 Task: Get the latest news on air quality monitoring in the Bronx.
Action: Key pressed <Key.shift>Bronx<Key.space>
Screenshot: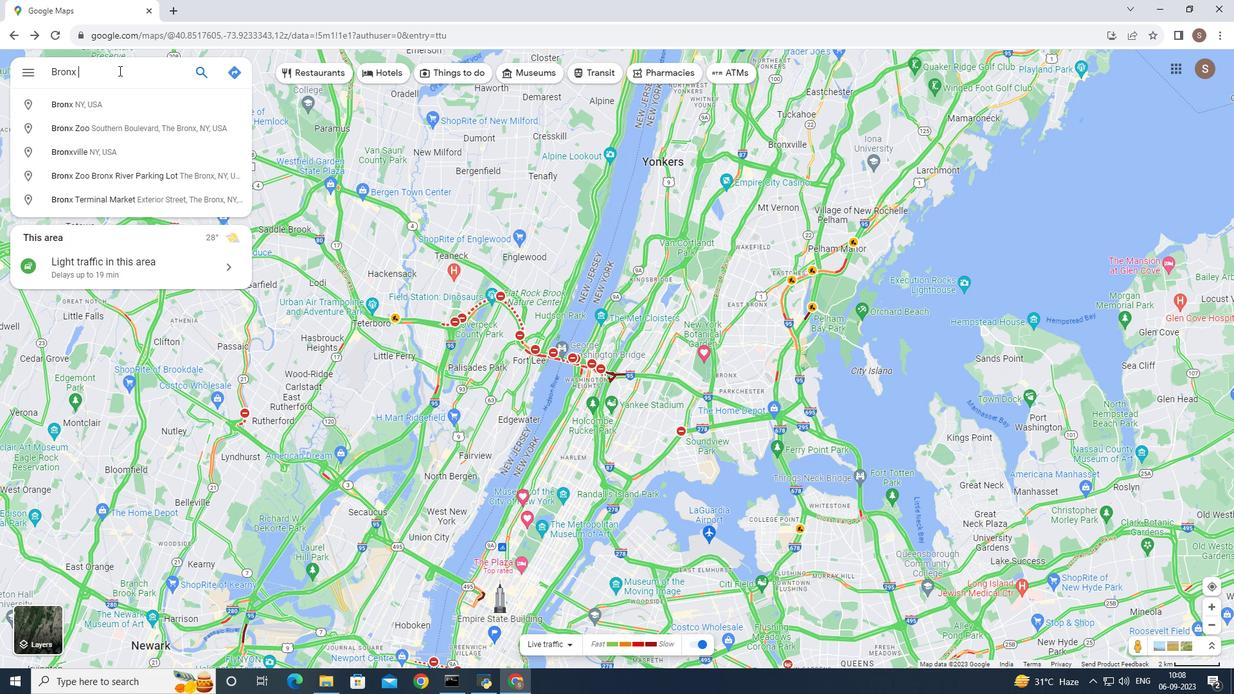
Action: Mouse moved to (112, 106)
Screenshot: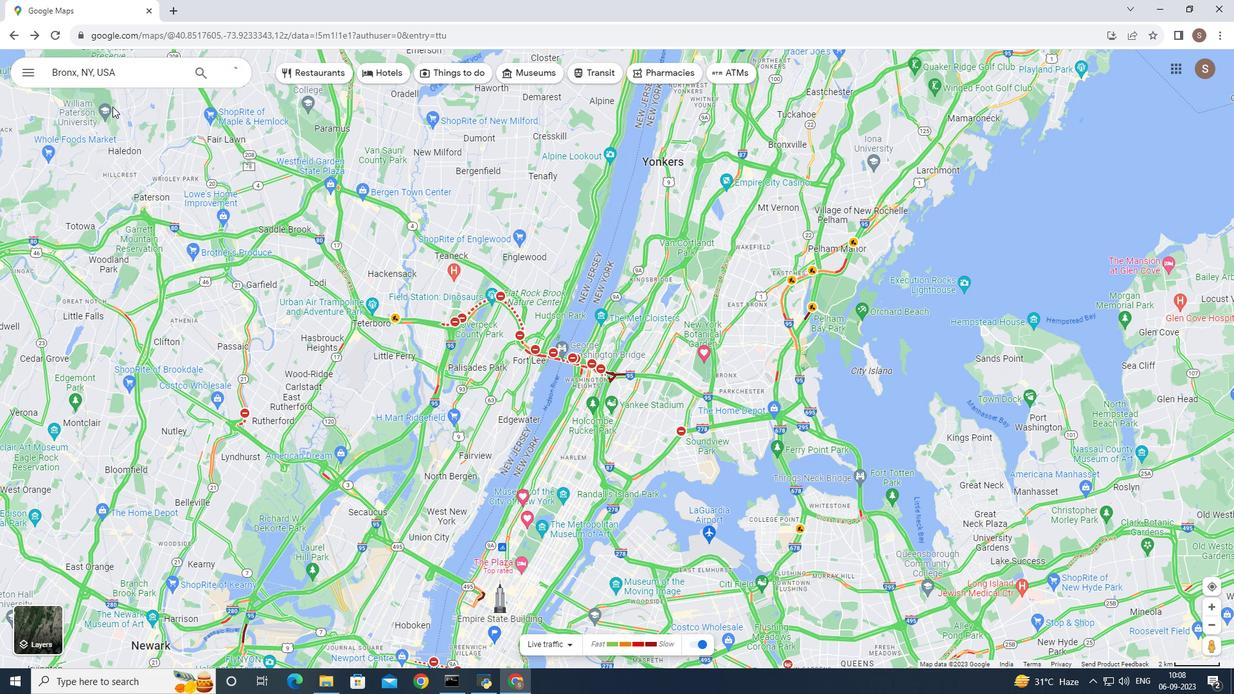 
Action: Mouse pressed left at (112, 106)
Screenshot: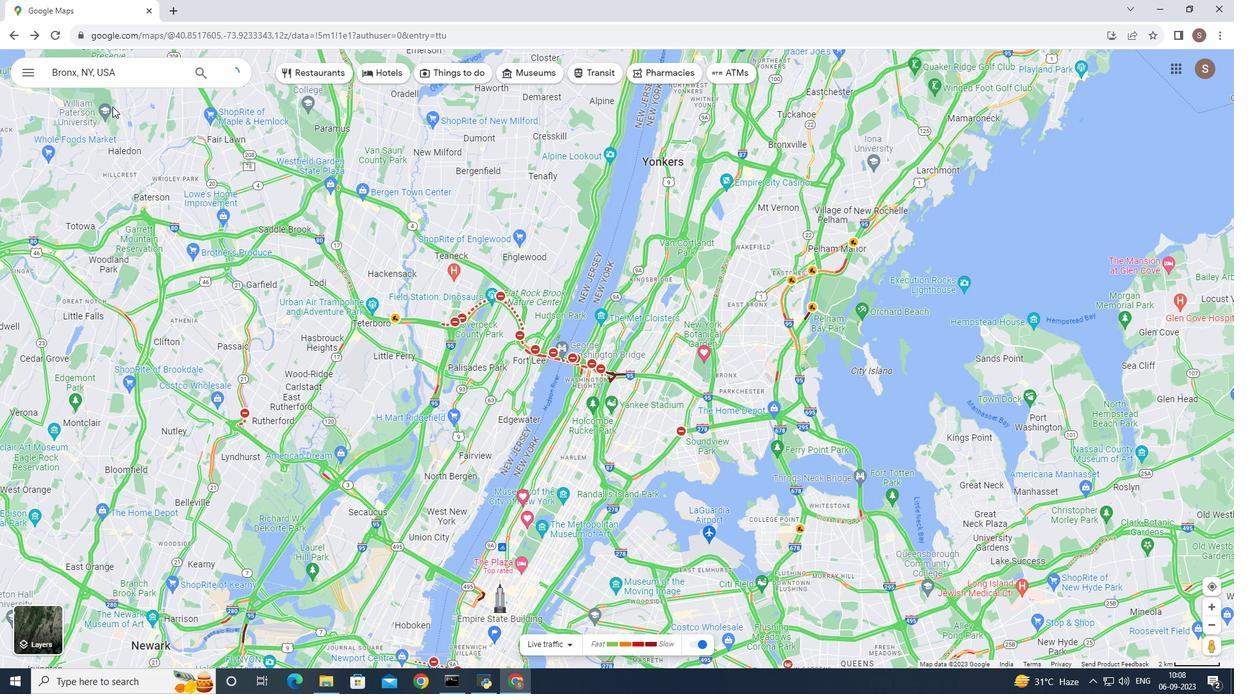 
Action: Mouse moved to (505, 642)
Screenshot: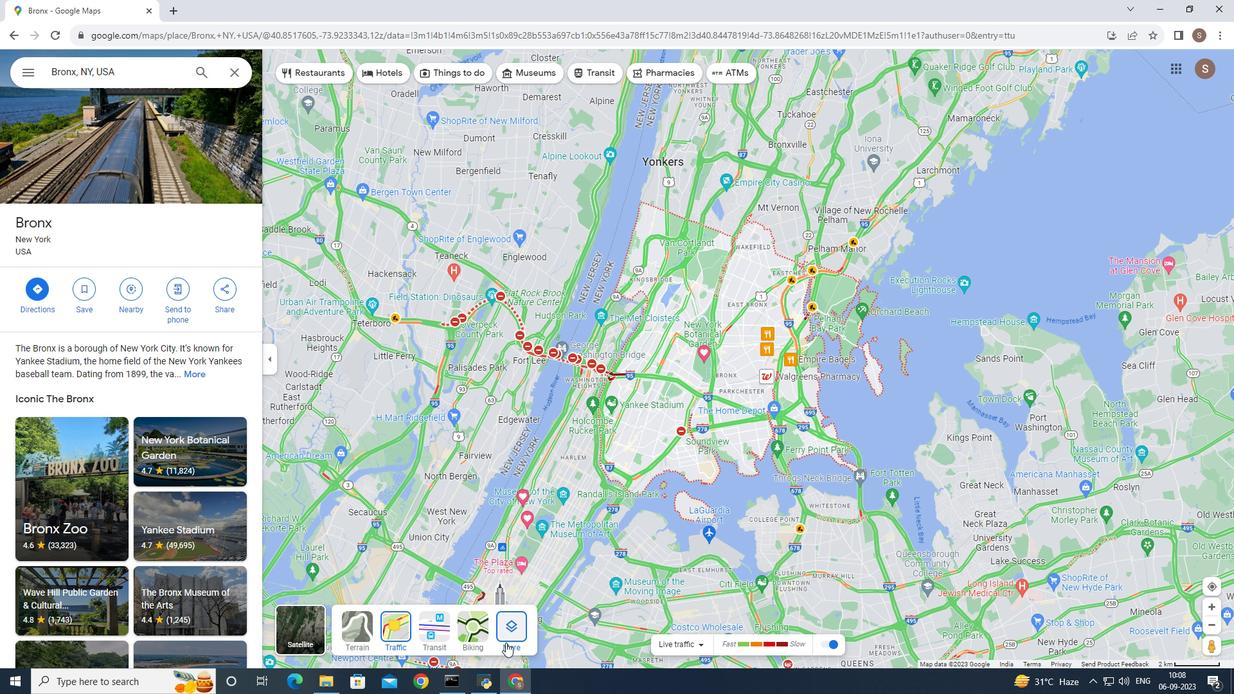 
Action: Mouse pressed left at (505, 642)
Screenshot: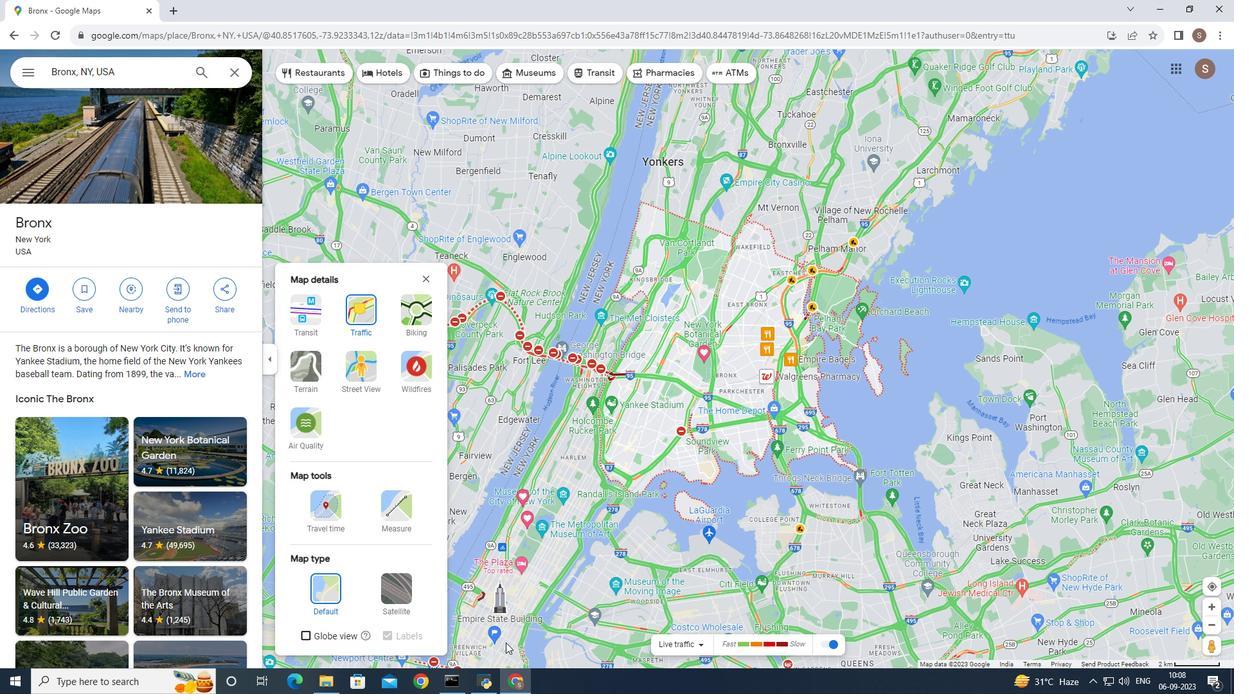 
Action: Mouse moved to (297, 437)
Screenshot: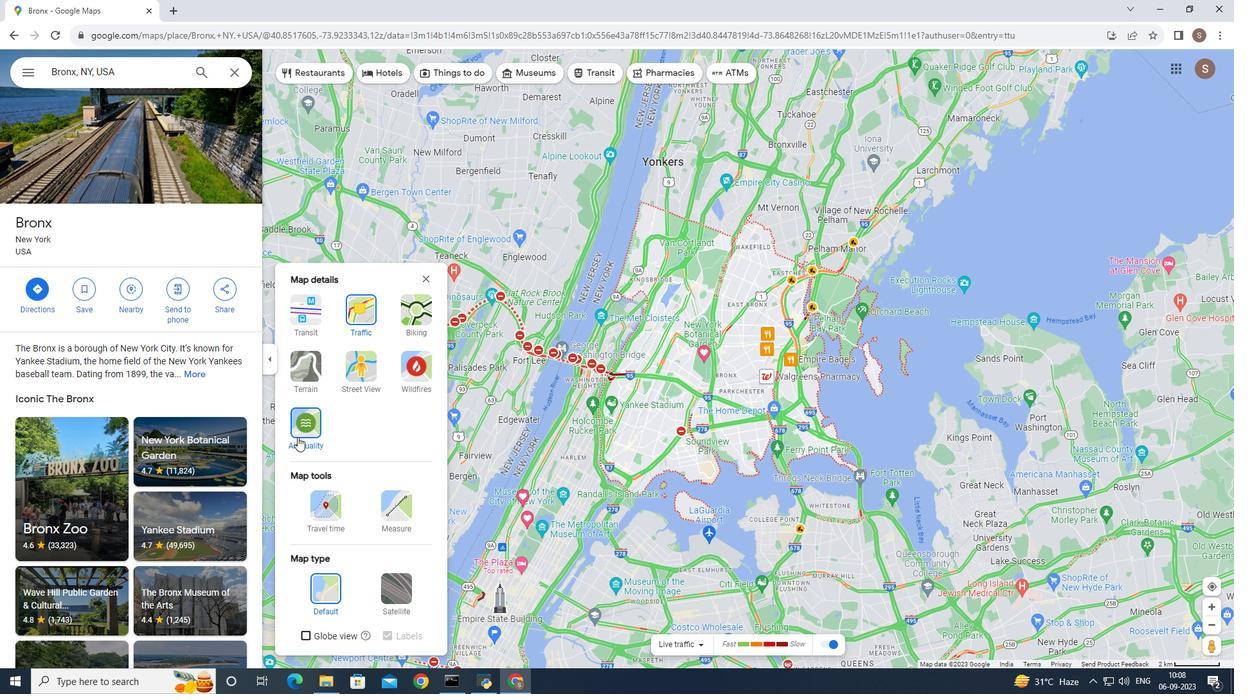 
Action: Mouse pressed left at (297, 437)
Screenshot: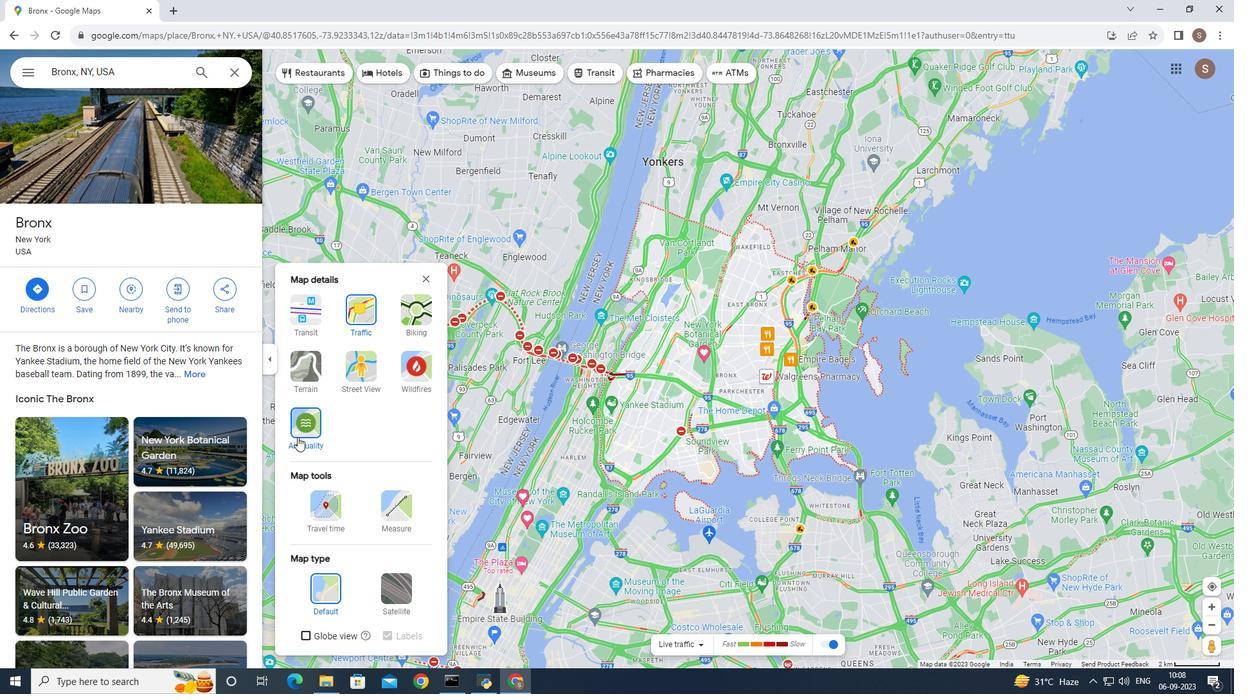 
Action: Mouse moved to (424, 271)
Screenshot: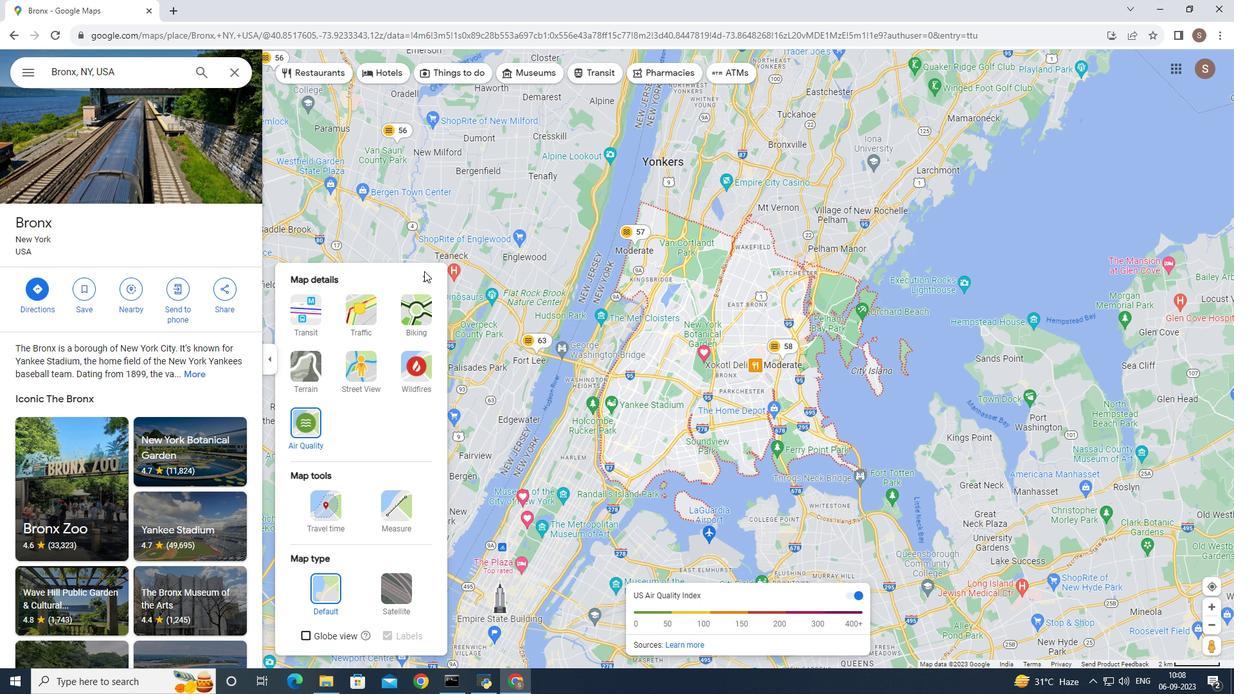 
Action: Mouse pressed left at (424, 271)
Screenshot: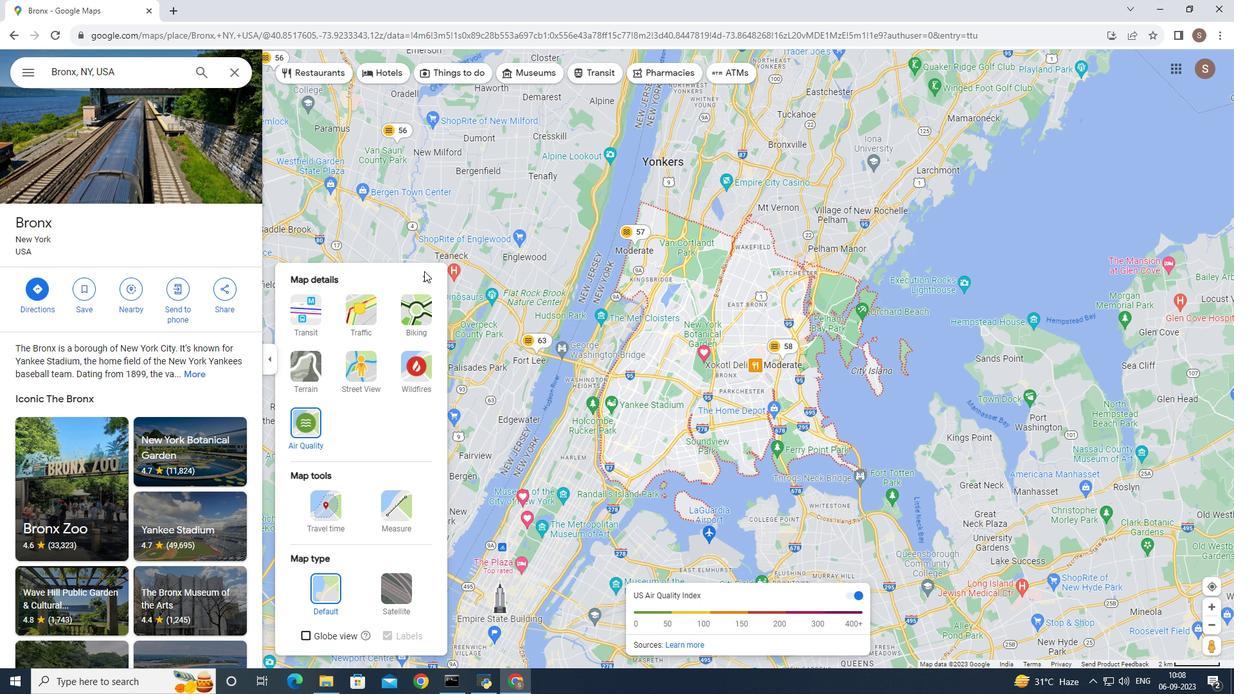 
Action: Mouse moved to (425, 273)
Screenshot: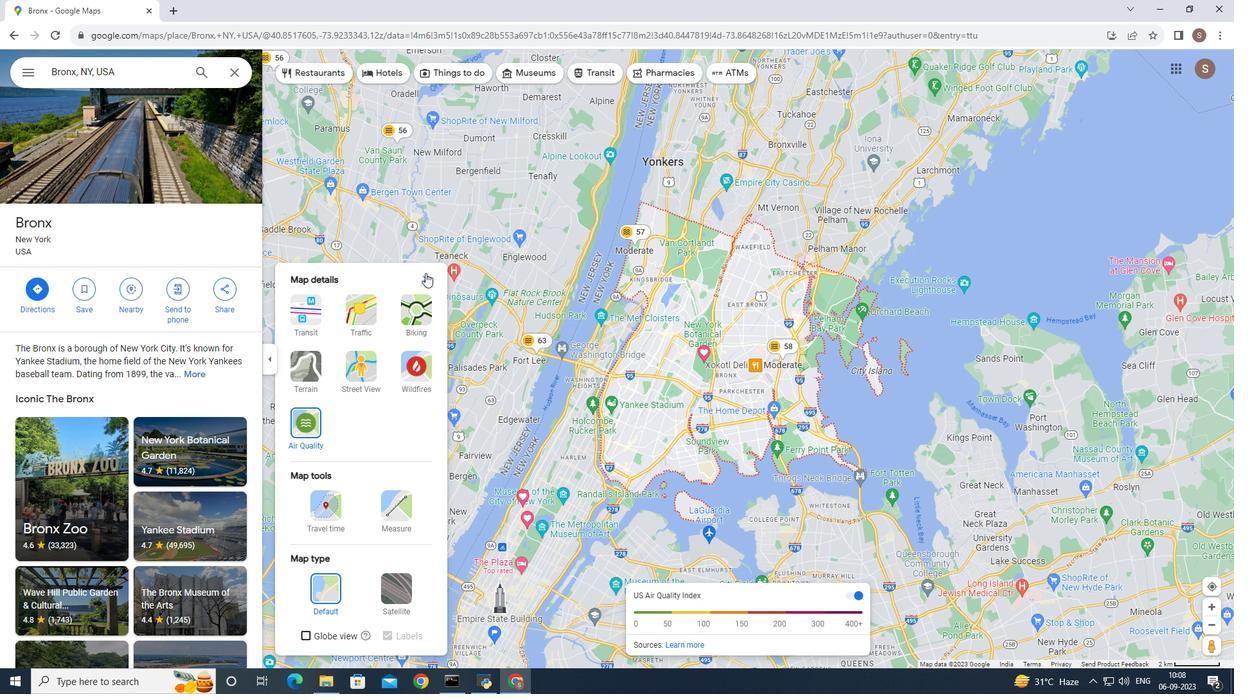 
Action: Mouse pressed left at (425, 273)
Screenshot: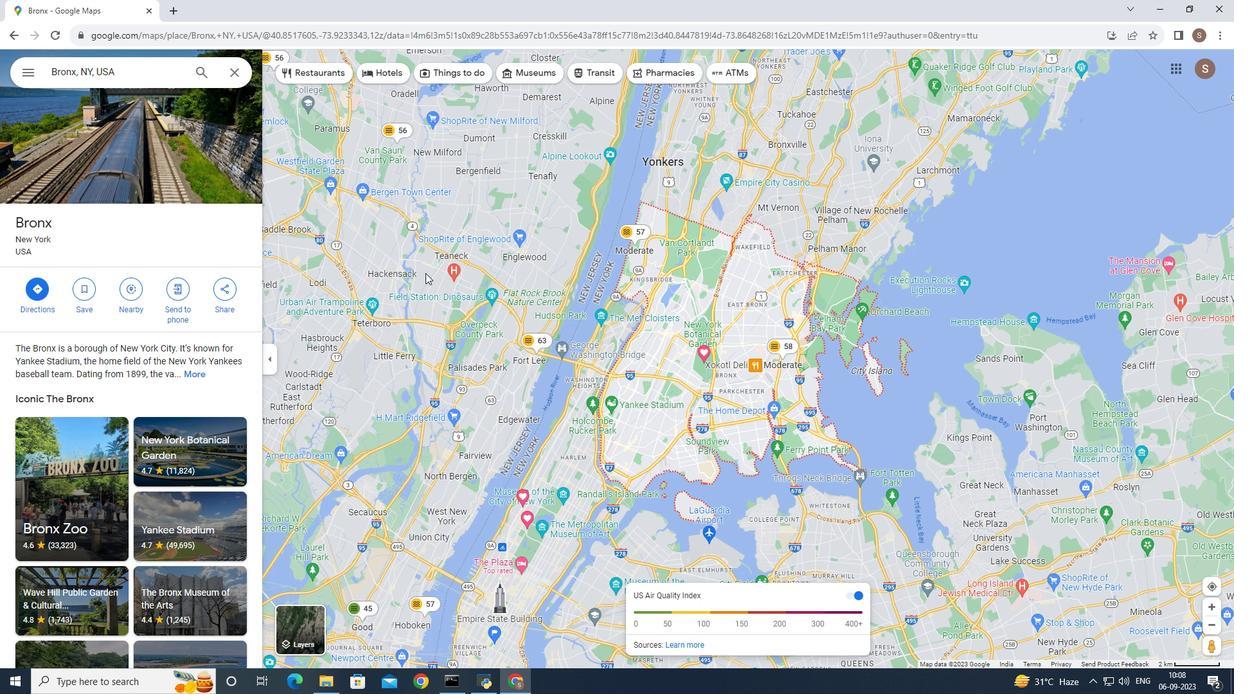 
Action: Mouse moved to (610, 360)
Screenshot: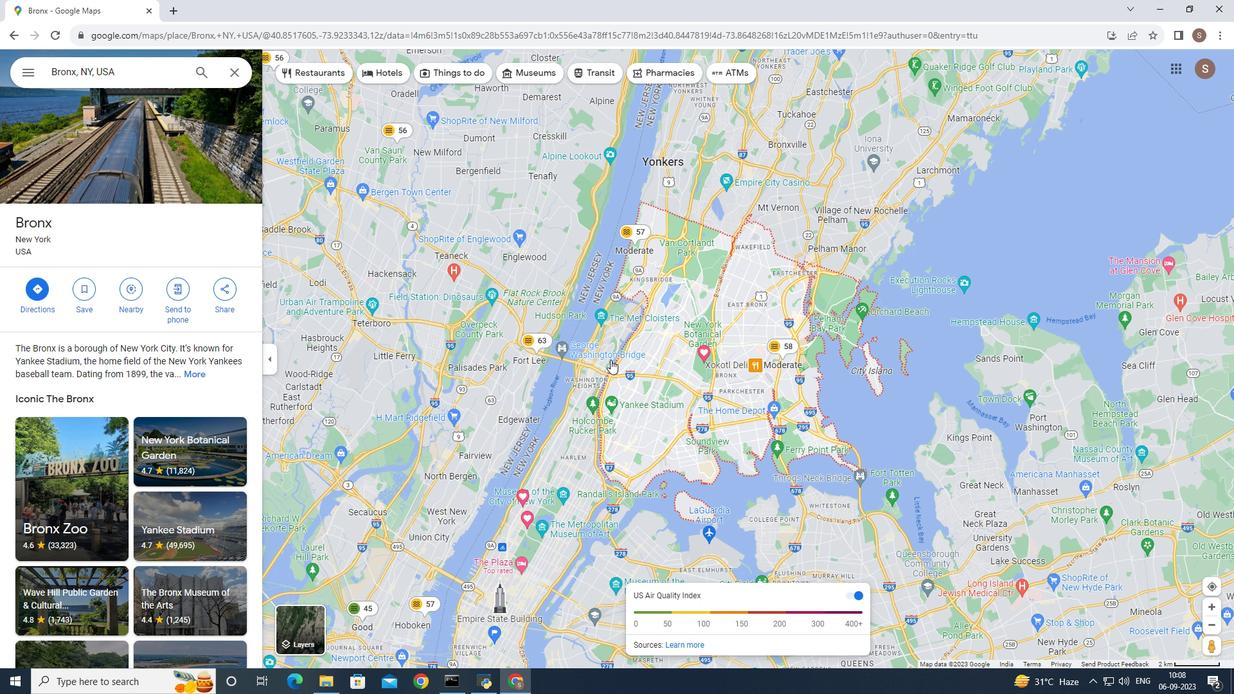 
Action: Mouse scrolled (610, 360) with delta (0, 0)
Screenshot: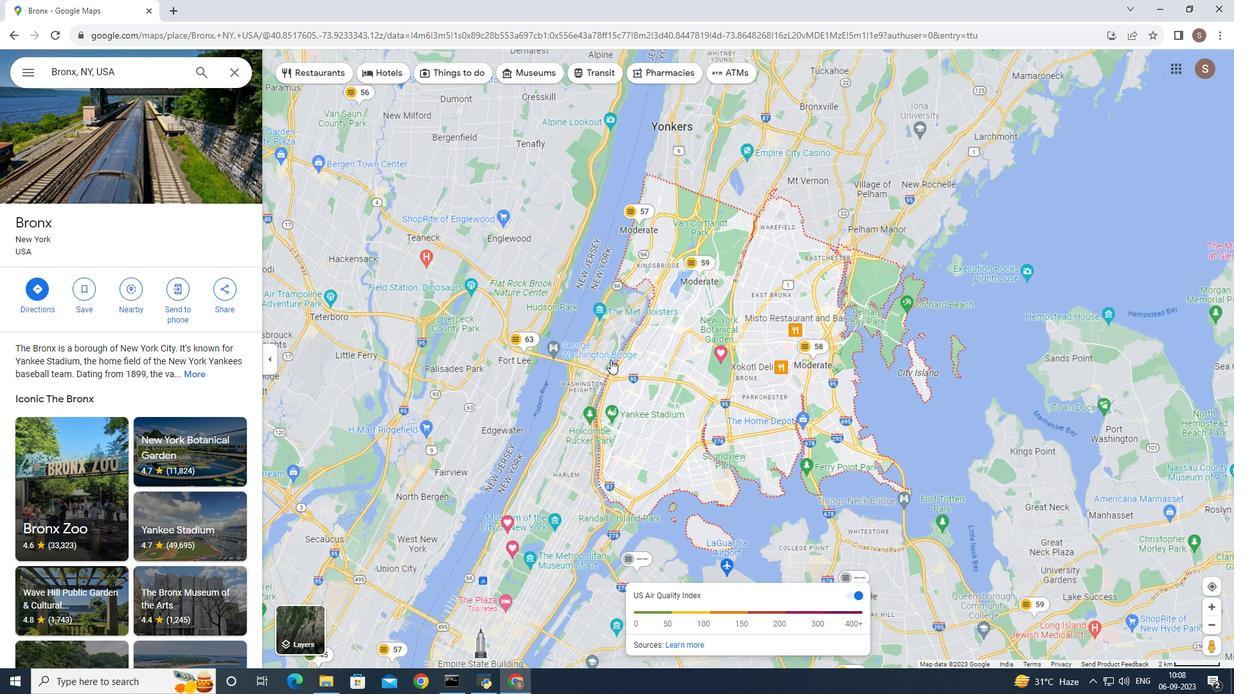 
Action: Mouse moved to (560, 318)
Screenshot: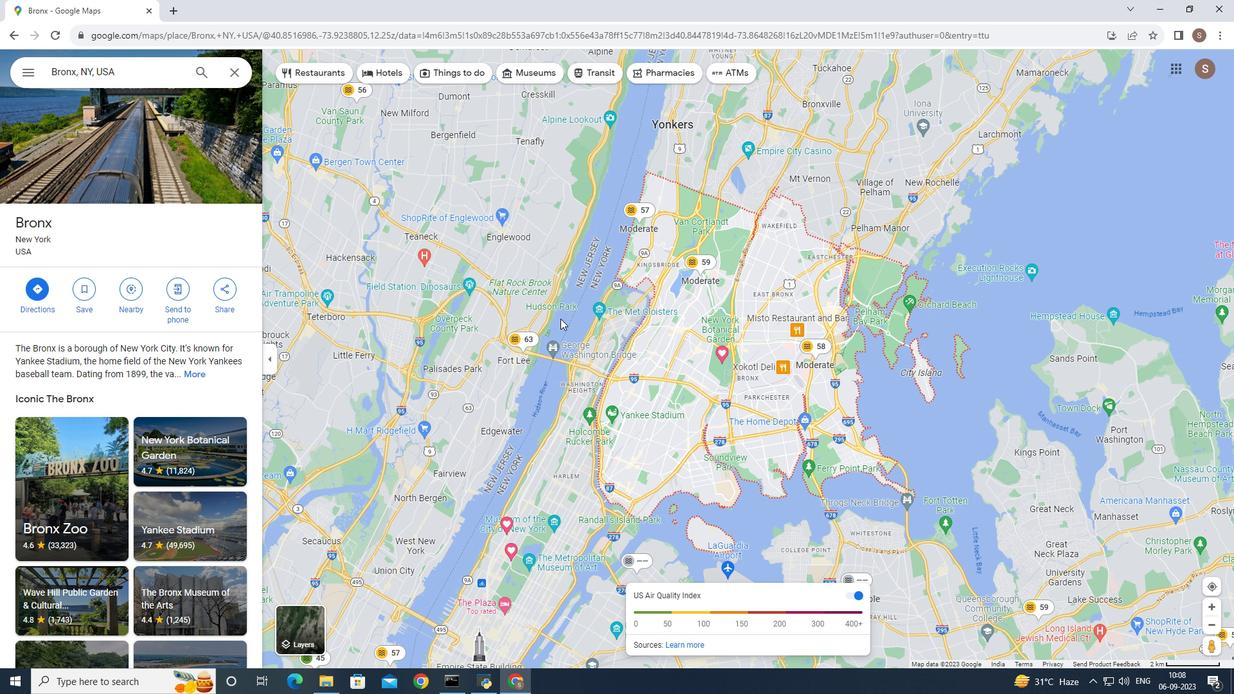 
Action: Mouse scrolled (560, 319) with delta (0, 0)
Screenshot: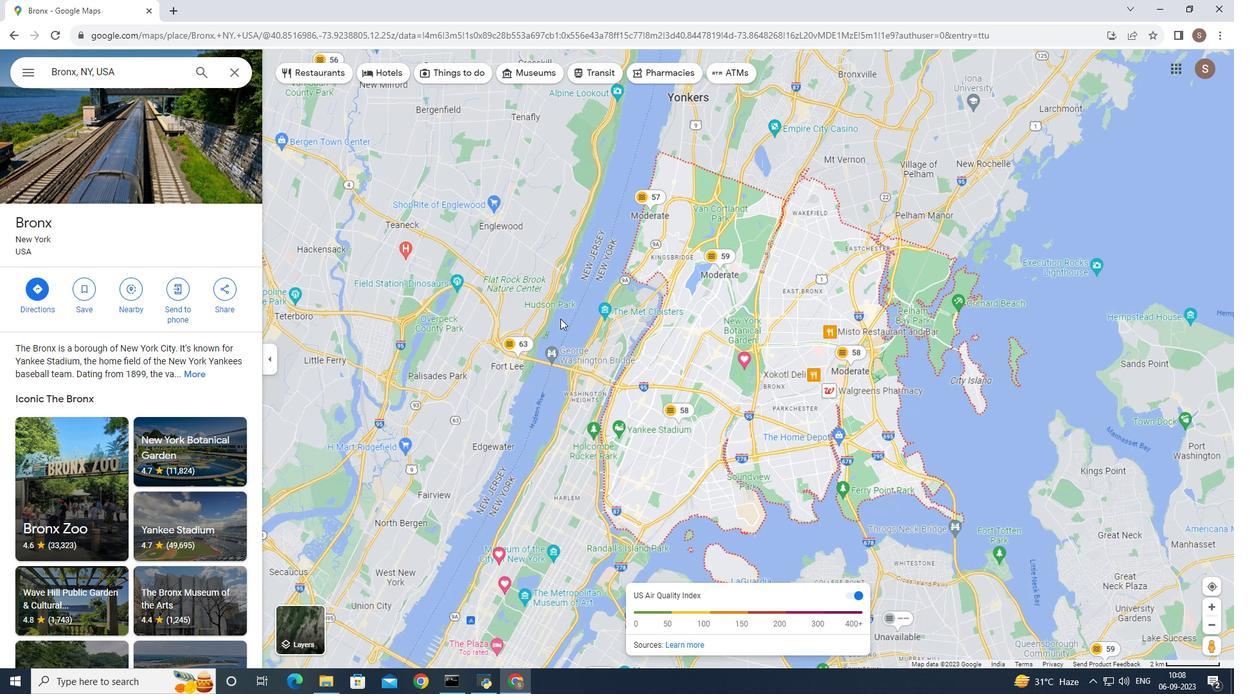 
Action: Mouse scrolled (560, 319) with delta (0, 0)
Screenshot: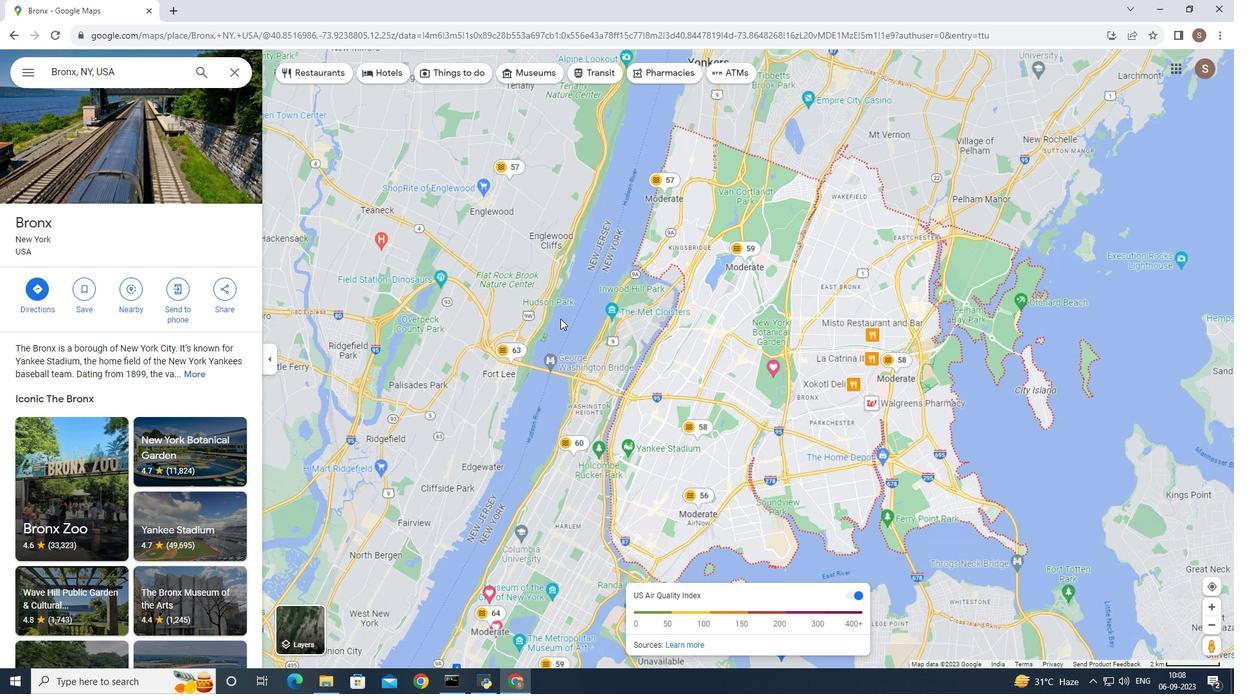 
Action: Mouse moved to (583, 214)
Screenshot: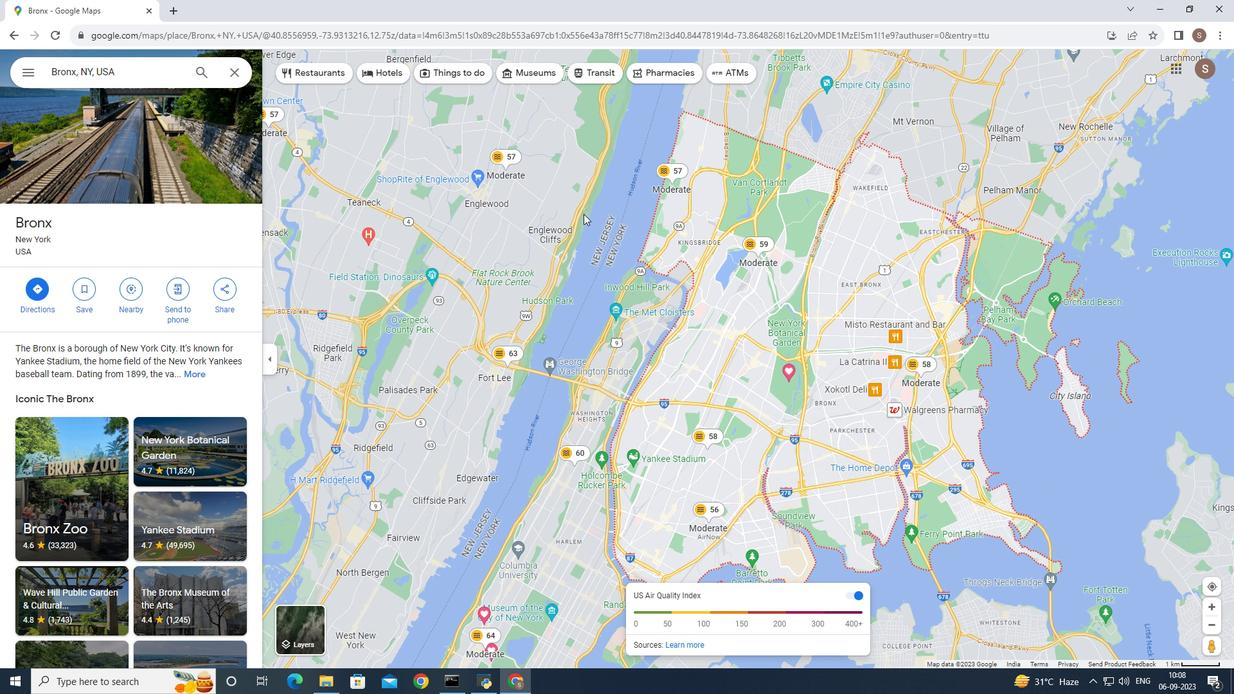 
Action: Mouse scrolled (583, 214) with delta (0, 0)
Screenshot: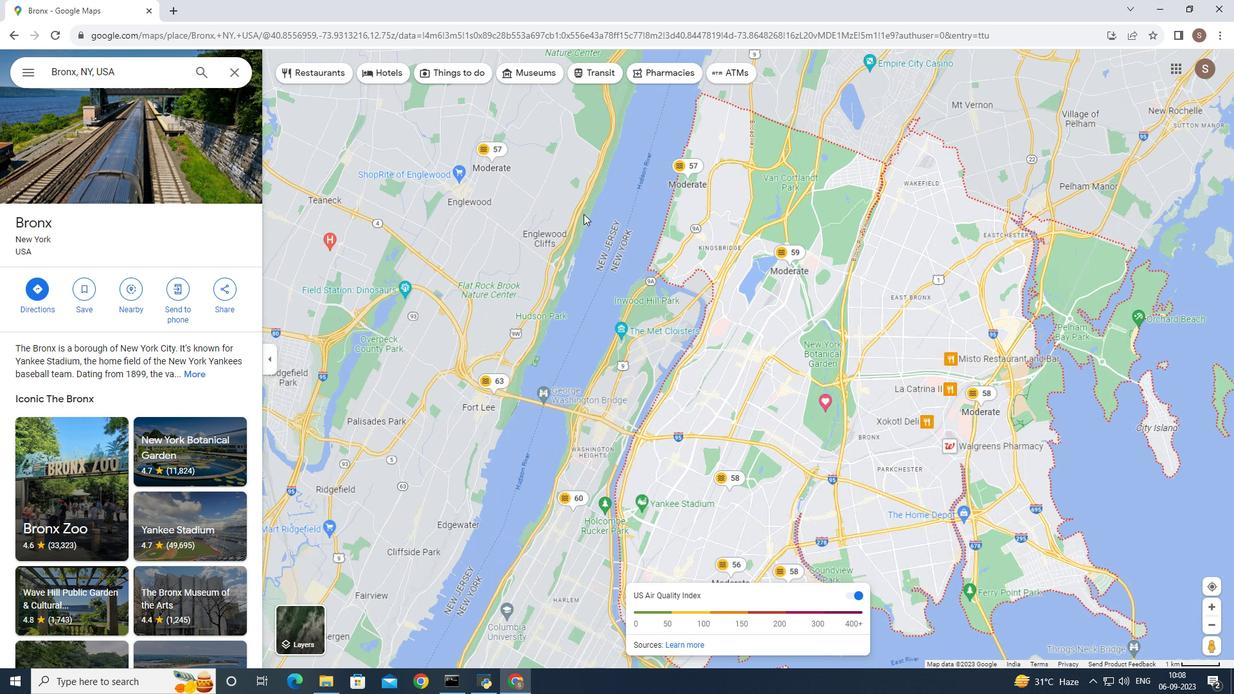 
Action: Mouse moved to (583, 216)
Screenshot: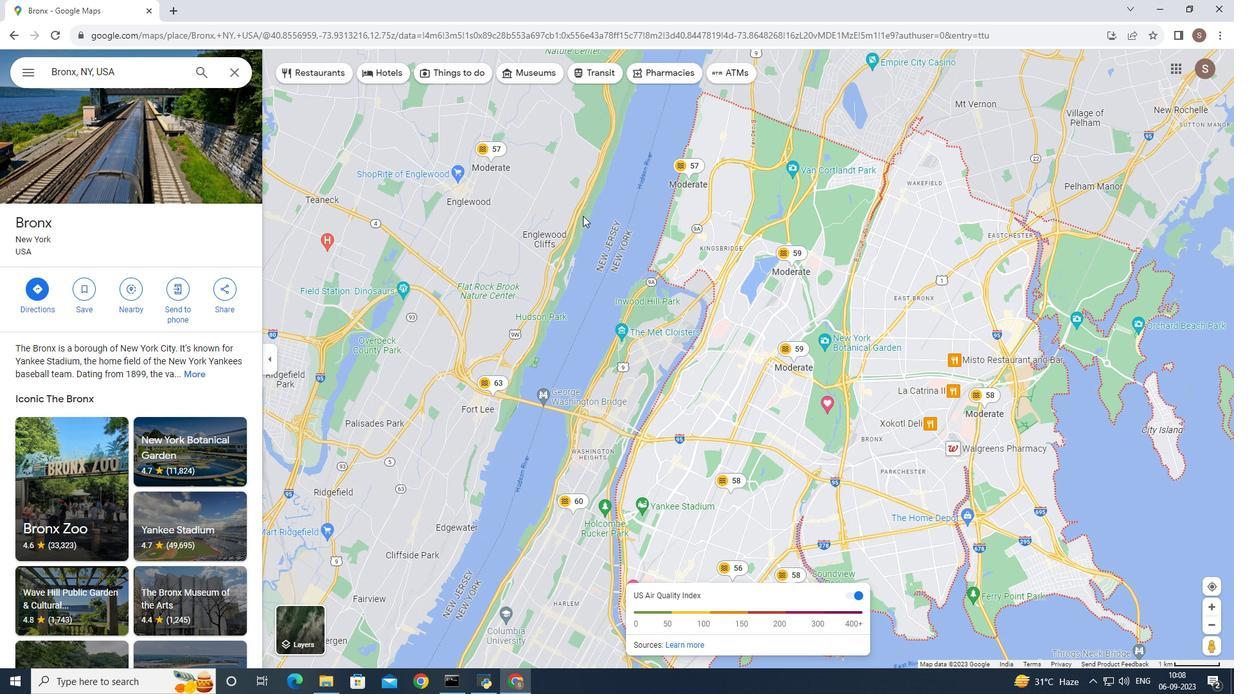 
Action: Mouse pressed left at (583, 216)
Screenshot: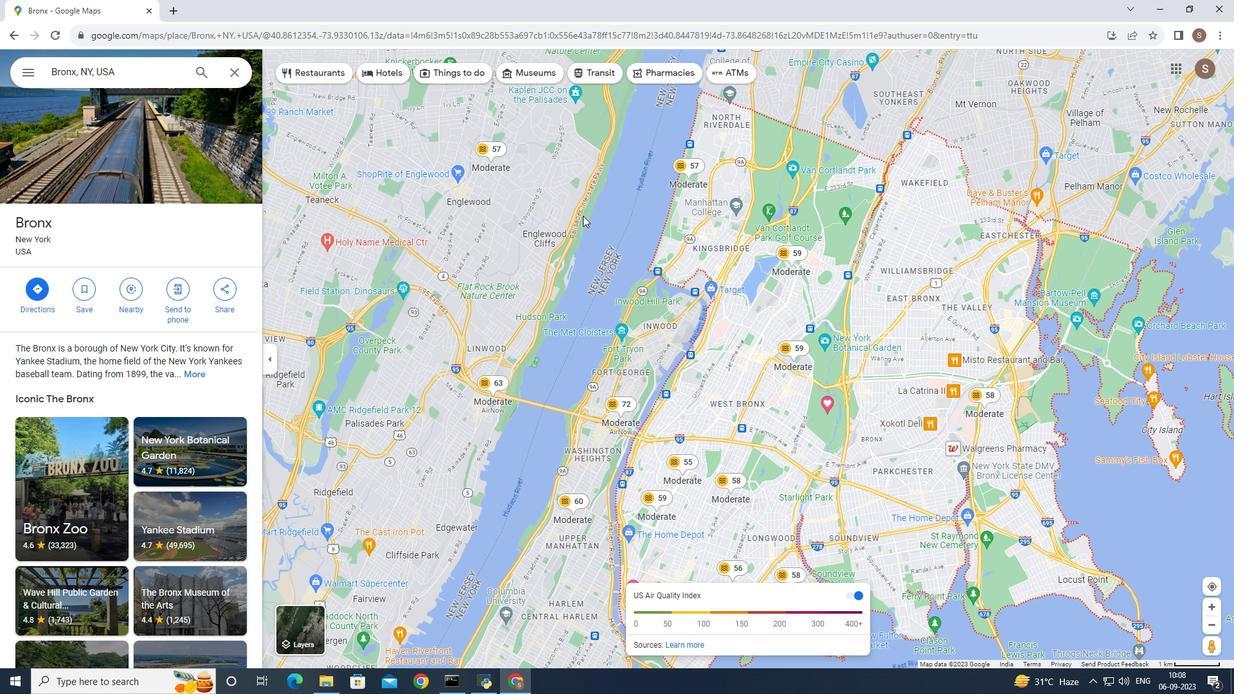 
Action: Mouse moved to (628, 266)
Screenshot: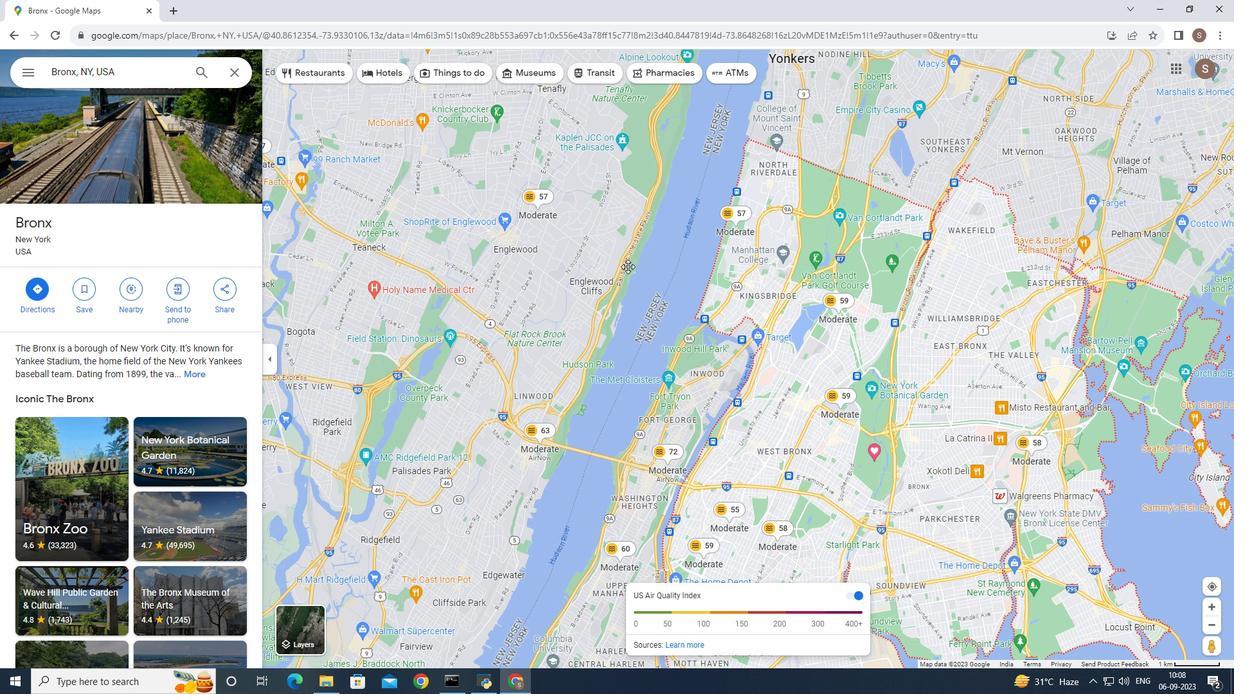 
